 Task: Insert review status as approved with the reviewer name Adam.
Action: Mouse moved to (128, 103)
Screenshot: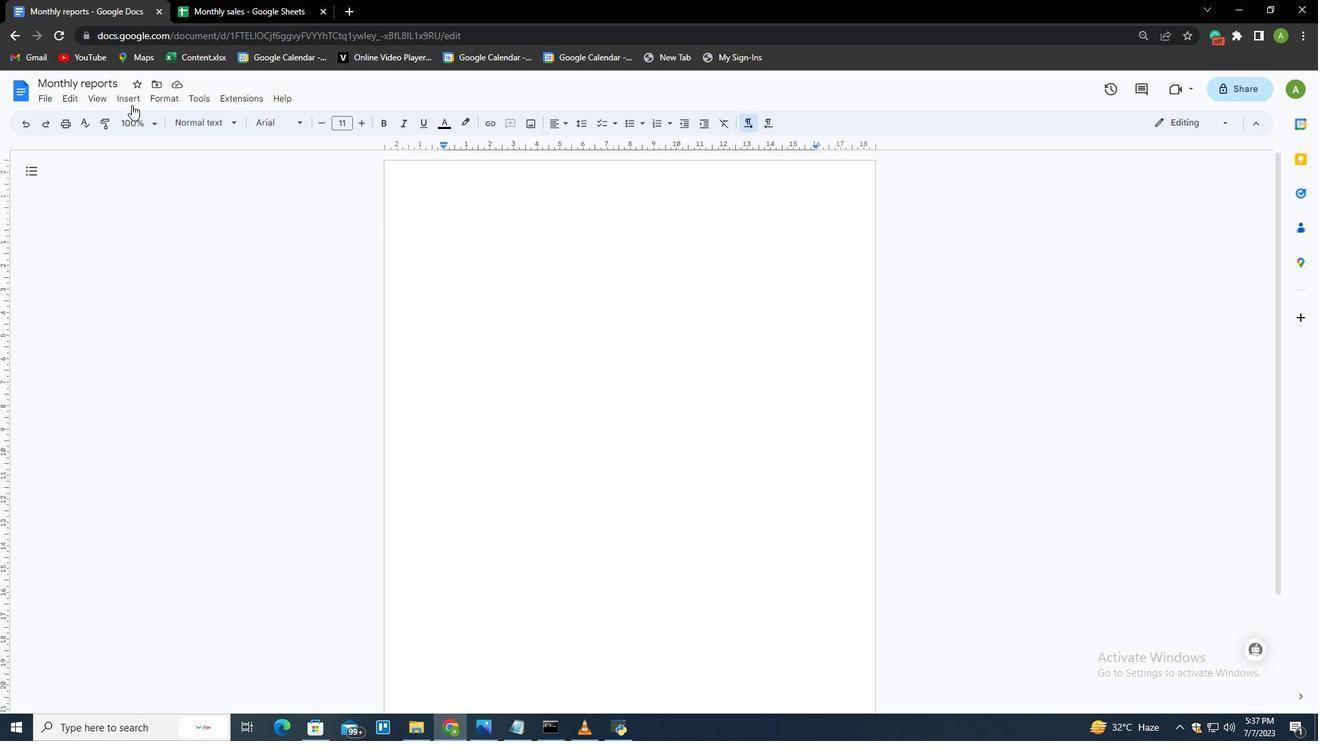 
Action: Mouse pressed left at (128, 103)
Screenshot: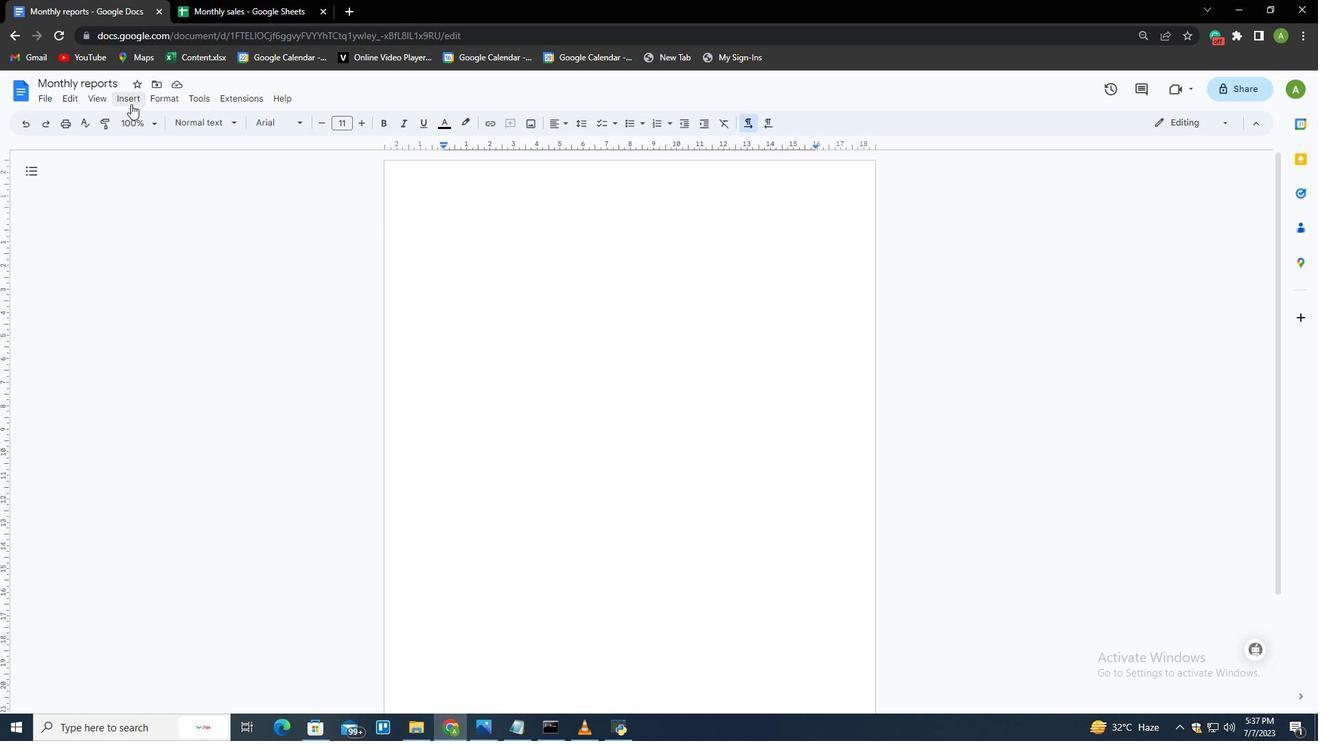 
Action: Mouse moved to (354, 383)
Screenshot: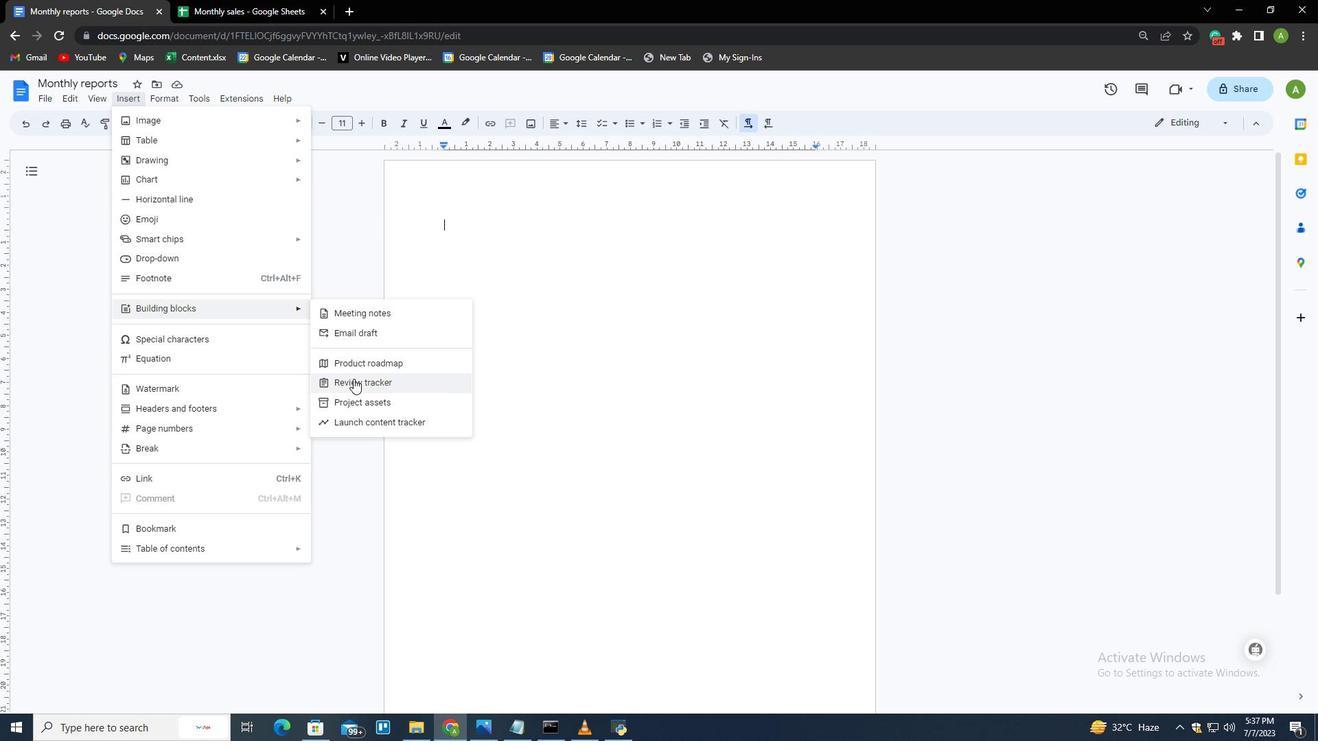 
Action: Mouse pressed left at (354, 383)
Screenshot: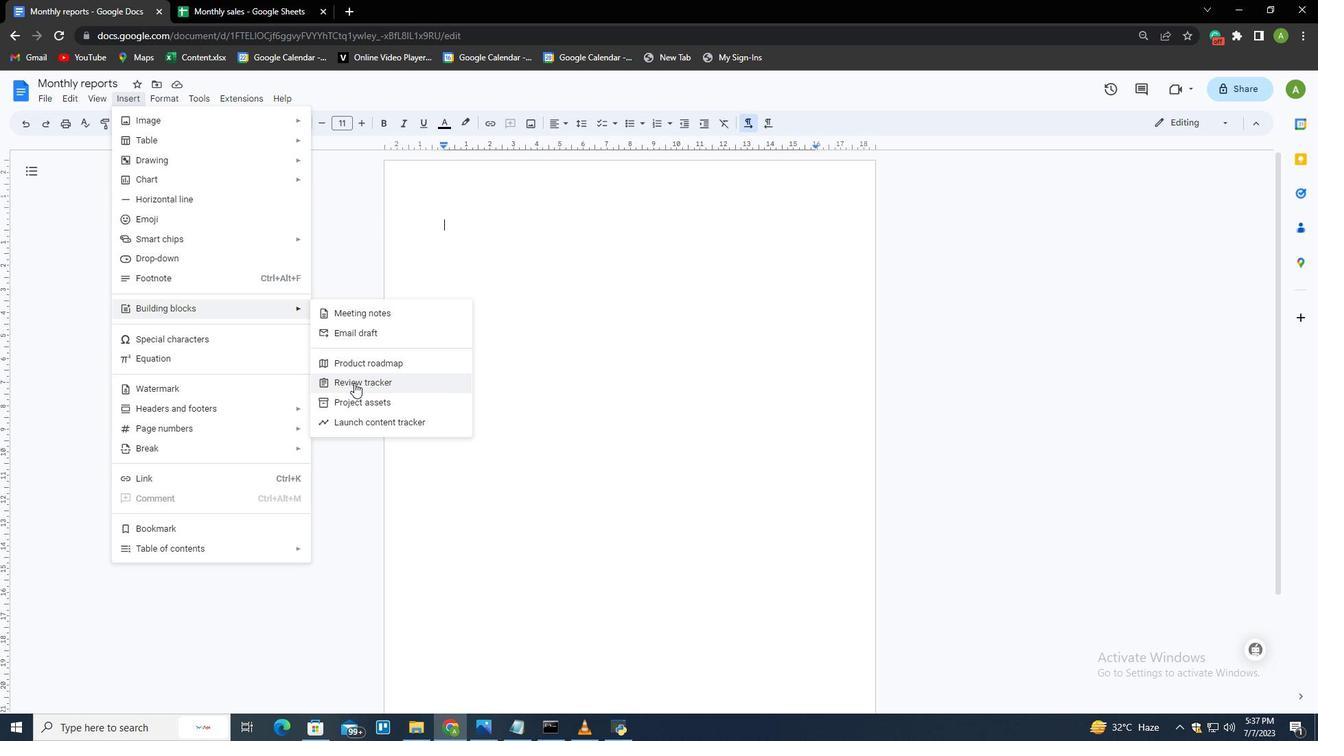 
Action: Mouse moved to (479, 265)
Screenshot: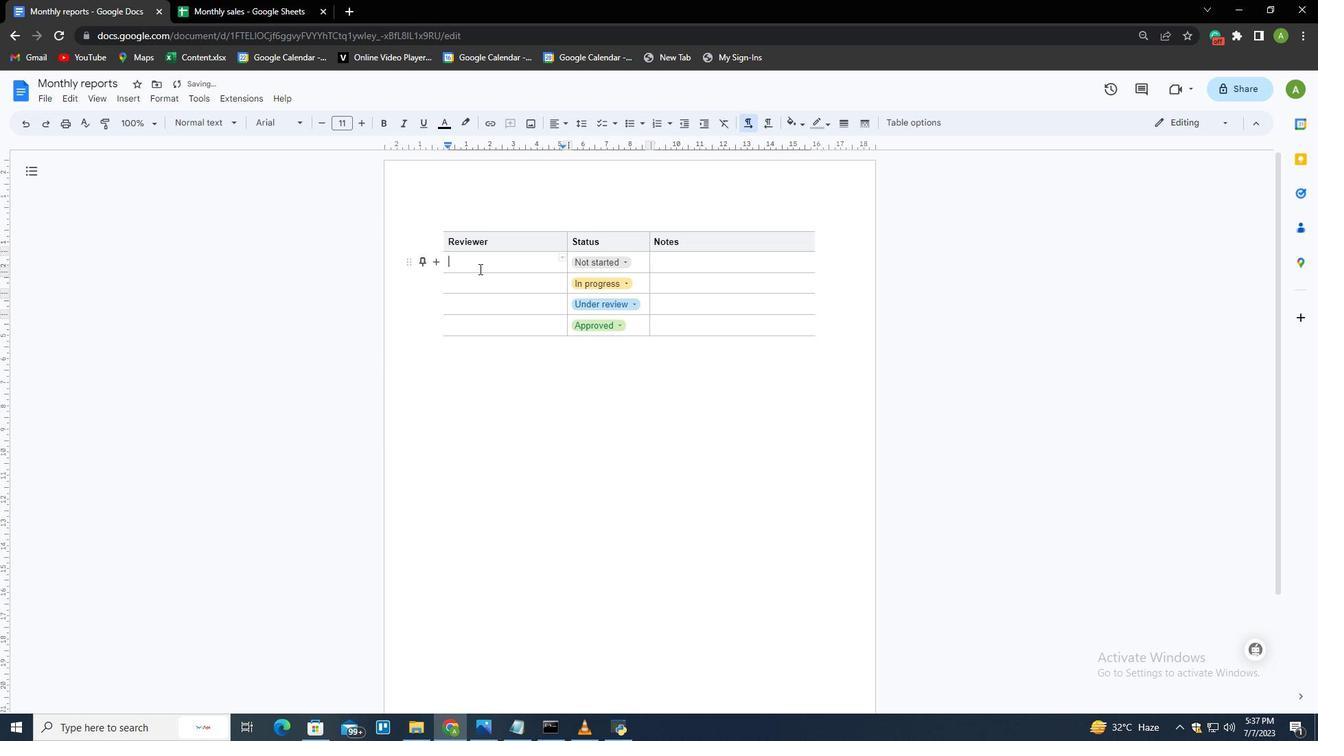 
Action: Mouse pressed left at (479, 265)
Screenshot: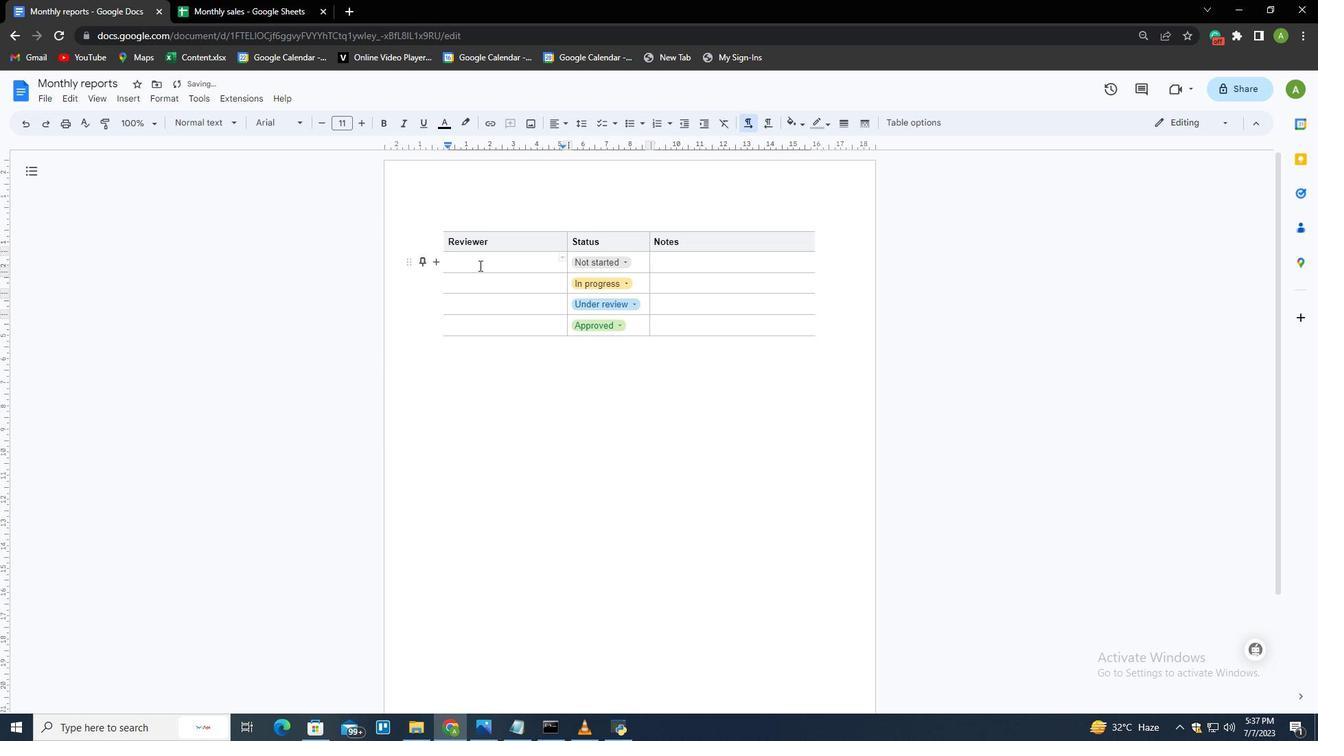 
Action: Key pressed <Key.shift>Adam
Screenshot: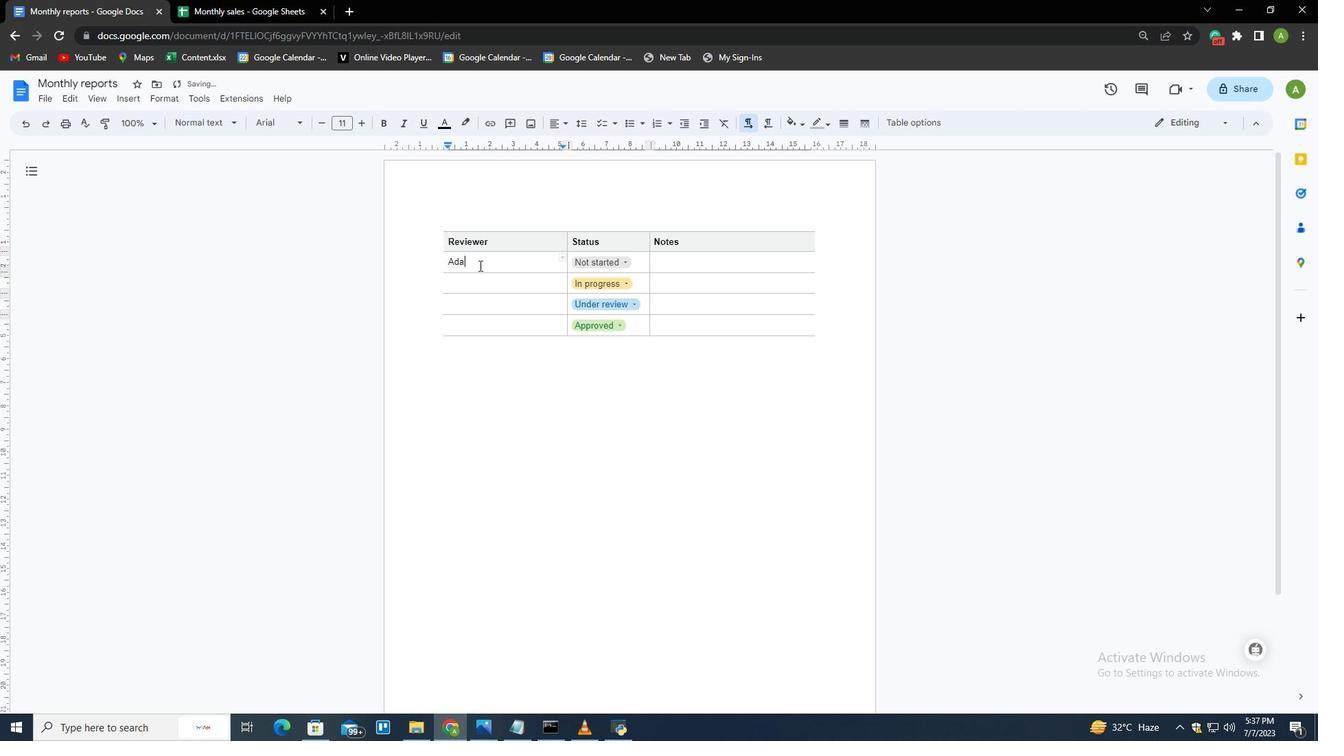 
Action: Mouse moved to (609, 261)
Screenshot: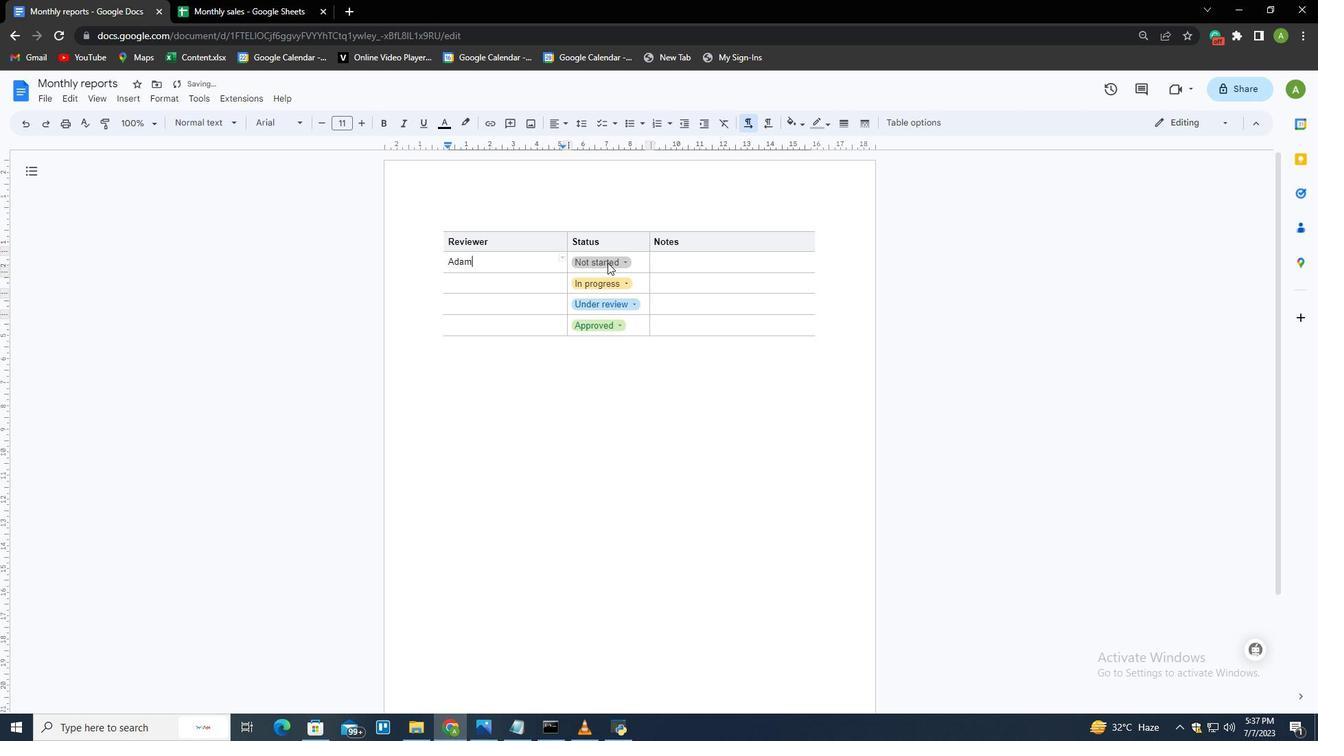
Action: Mouse pressed left at (609, 261)
Screenshot: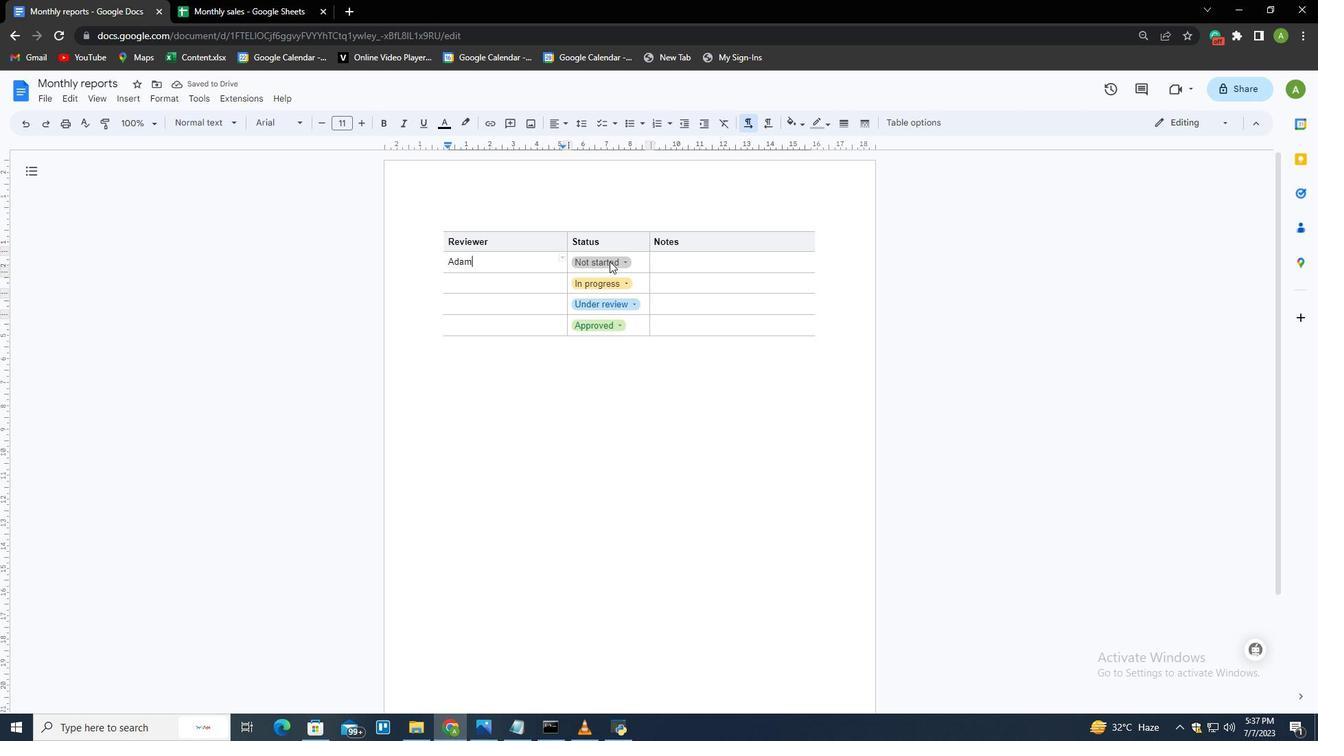 
Action: Mouse moved to (617, 341)
Screenshot: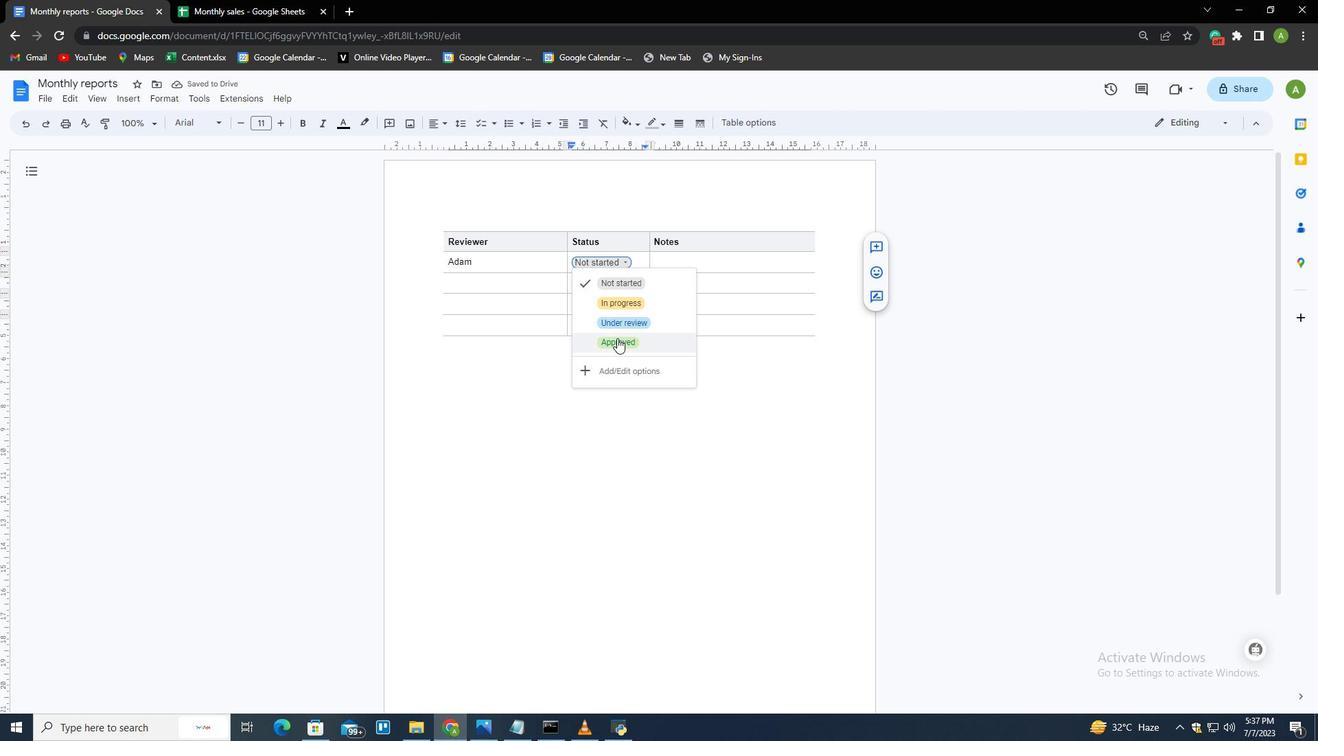 
Action: Mouse pressed left at (617, 341)
Screenshot: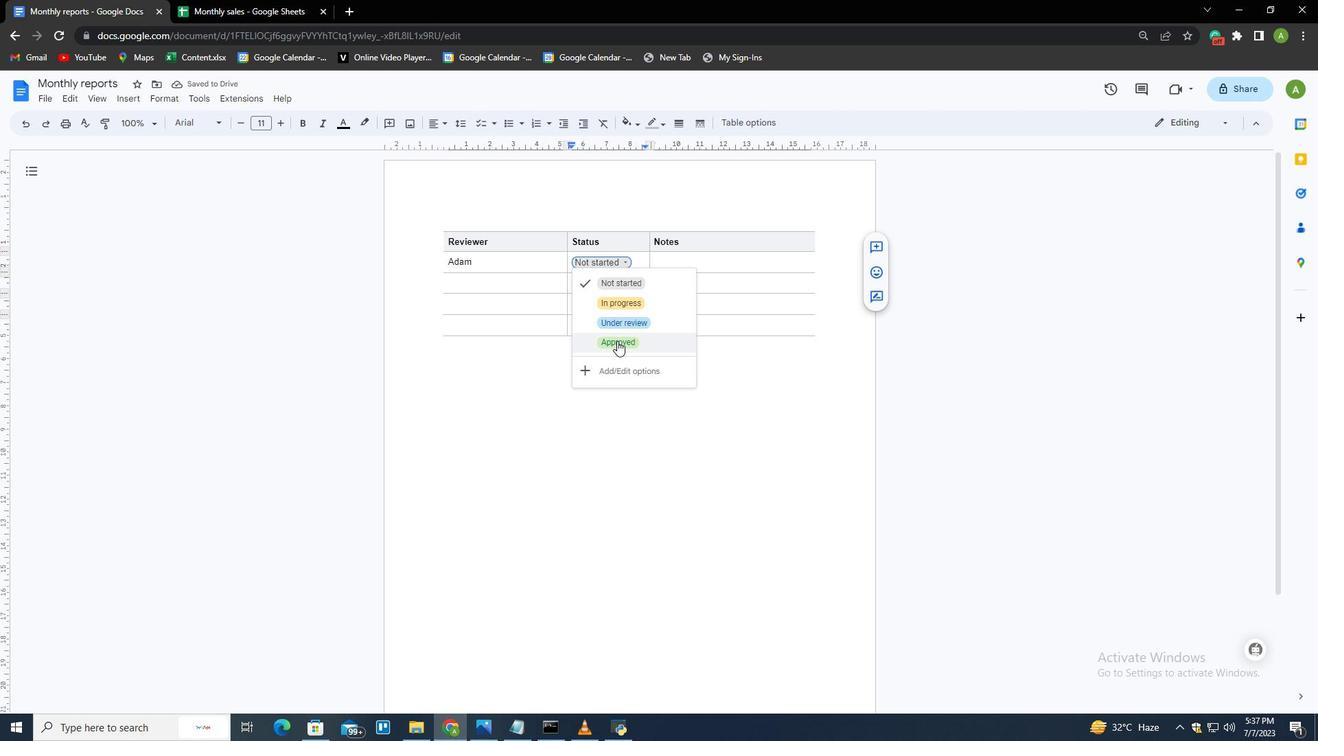 
Action: Mouse moved to (610, 401)
Screenshot: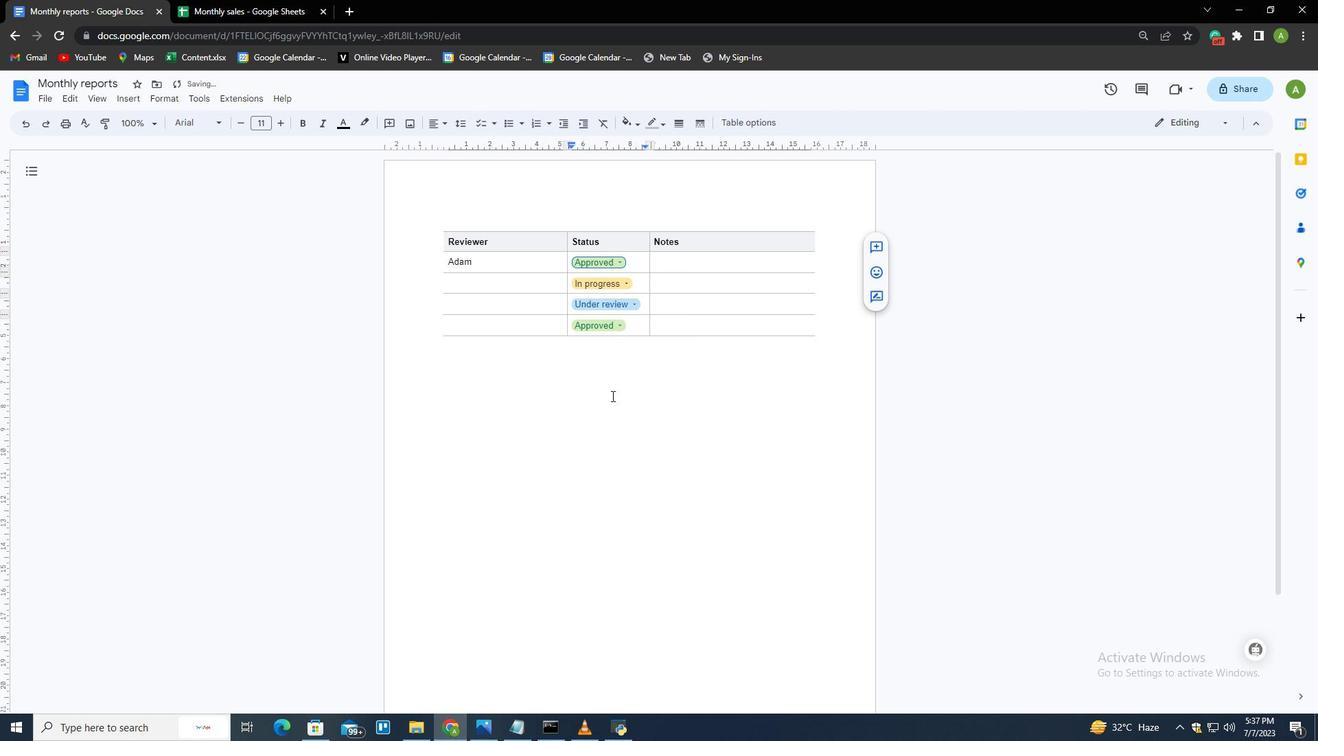 
